 Task: Create in the project AgileFocus in Backlog an issue 'Implement a new cloud-based knowledge management system for a company with advanced knowledge sharing and collaboration features', assign it to team member softage.3@softage.net and change the status to IN PROGRESS. Create in the project AgileFocus in Backlog an issue 'Integrate a new customer loyalty program feature into an existing e-commerce website to improve customer retention and repeat sales', assign it to team member softage.4@softage.net and change the status to IN PROGRESS
Action: Mouse moved to (313, 483)
Screenshot: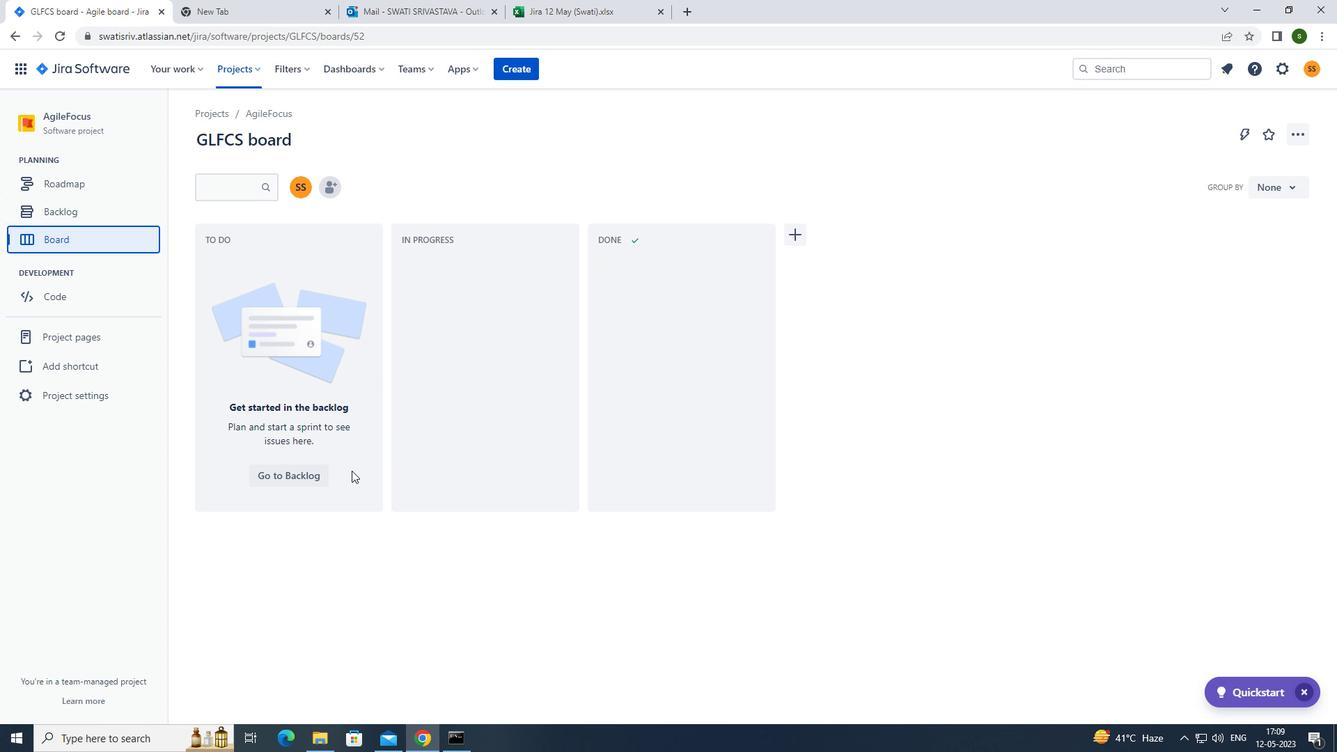 
Action: Mouse pressed left at (313, 483)
Screenshot: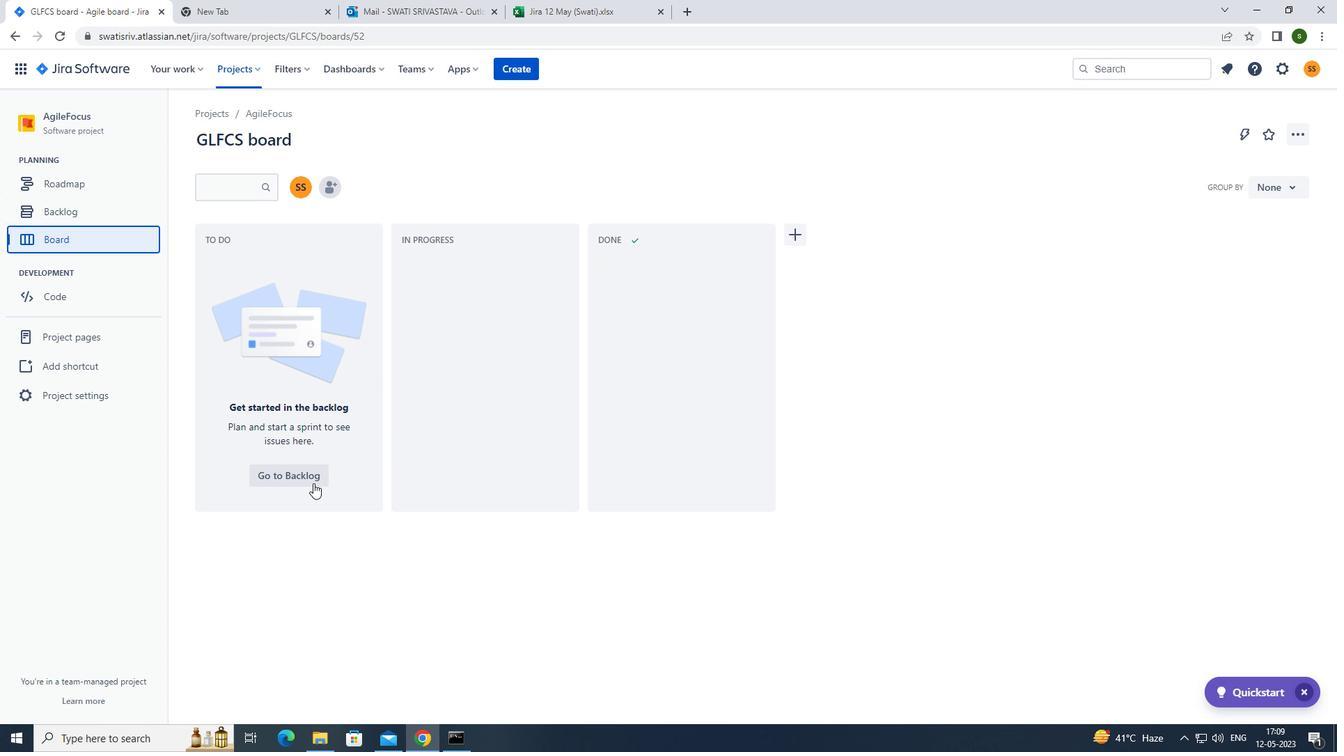 
Action: Mouse moved to (346, 276)
Screenshot: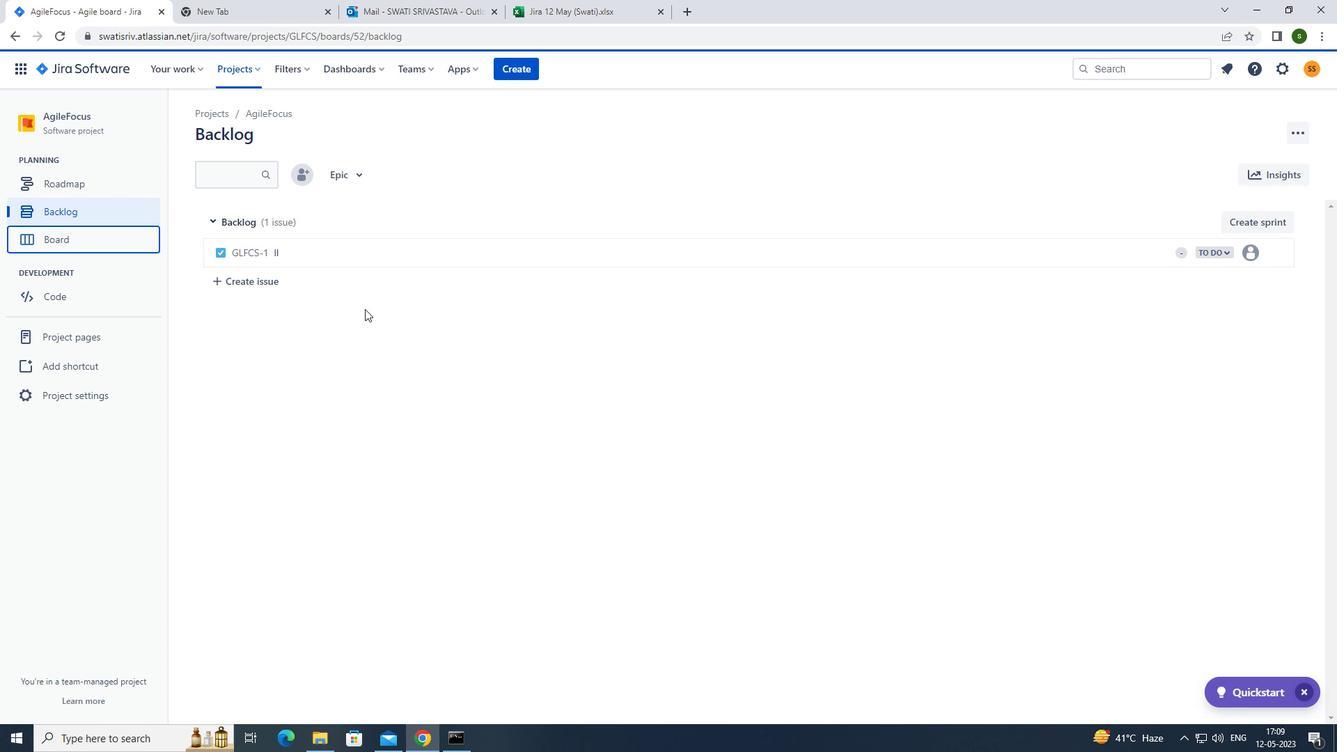 
Action: Mouse pressed left at (346, 276)
Screenshot: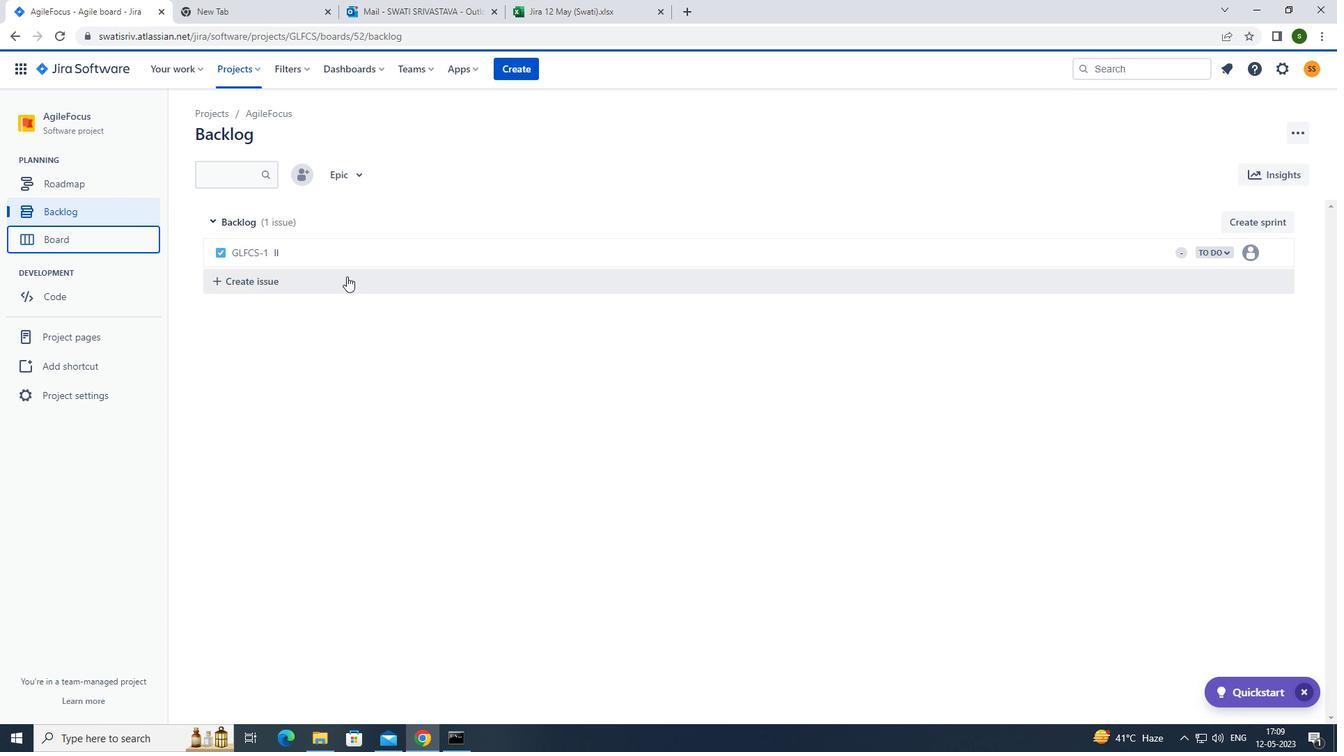 
Action: Mouse moved to (390, 277)
Screenshot: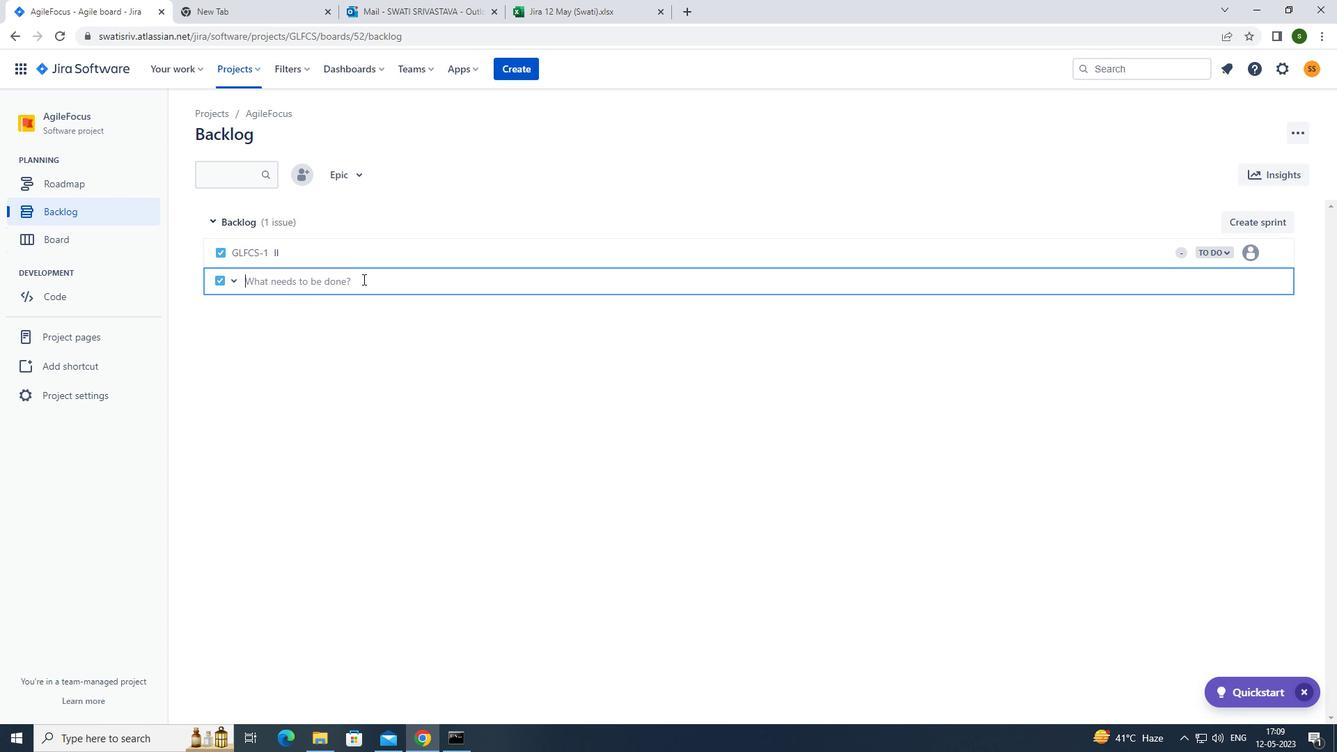
Action: Key pressed <Key.caps_lock>i<Key.caps_lock>mplement<Key.space>anew<Key.space>cloud-based<Key.space>knowledge<Key.space>management<Key.space>system<Key.space>for<Key.space>a<Key.space>company<Key.space>with<Key.space>advanced<Key.space>knowledge<Key.space>sharing<Key.space>and<Key.space>collob<Key.backspace><Key.backspace>aboration<Key.space>features<Key.enter>
Screenshot: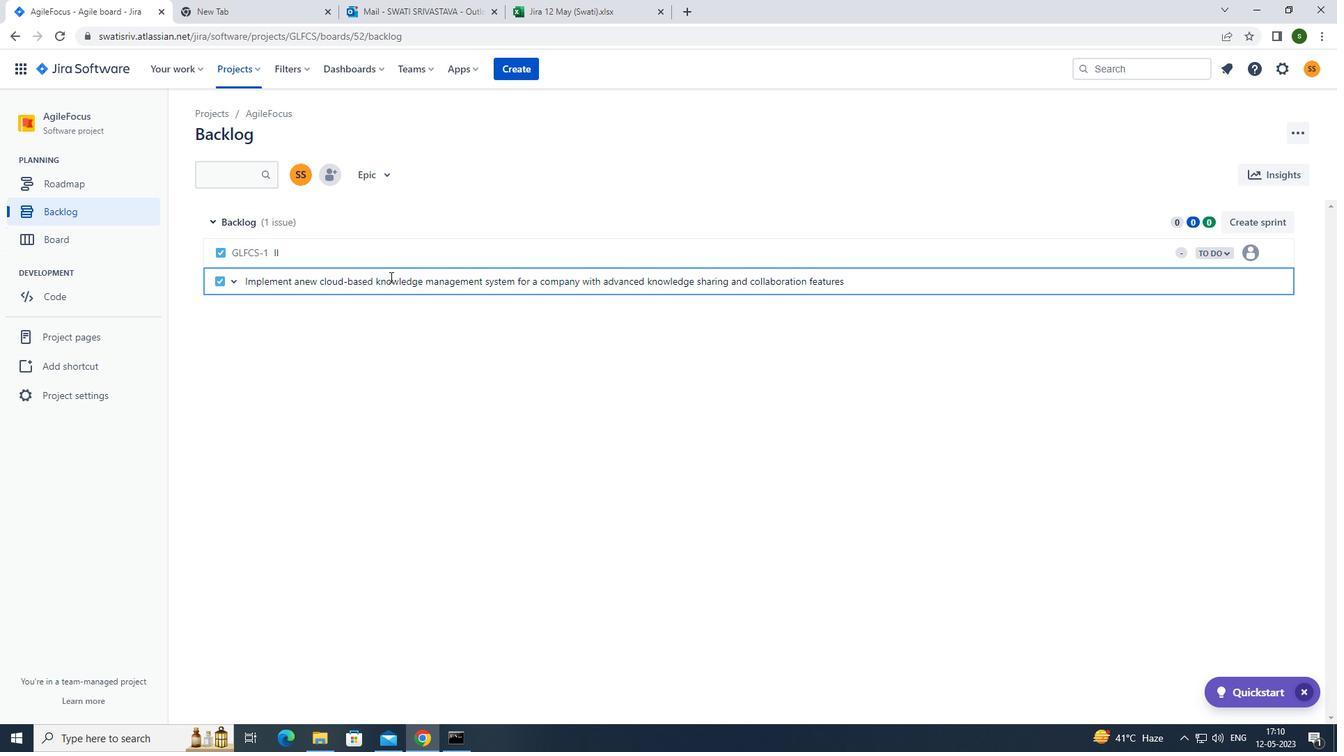 
Action: Mouse moved to (1251, 280)
Screenshot: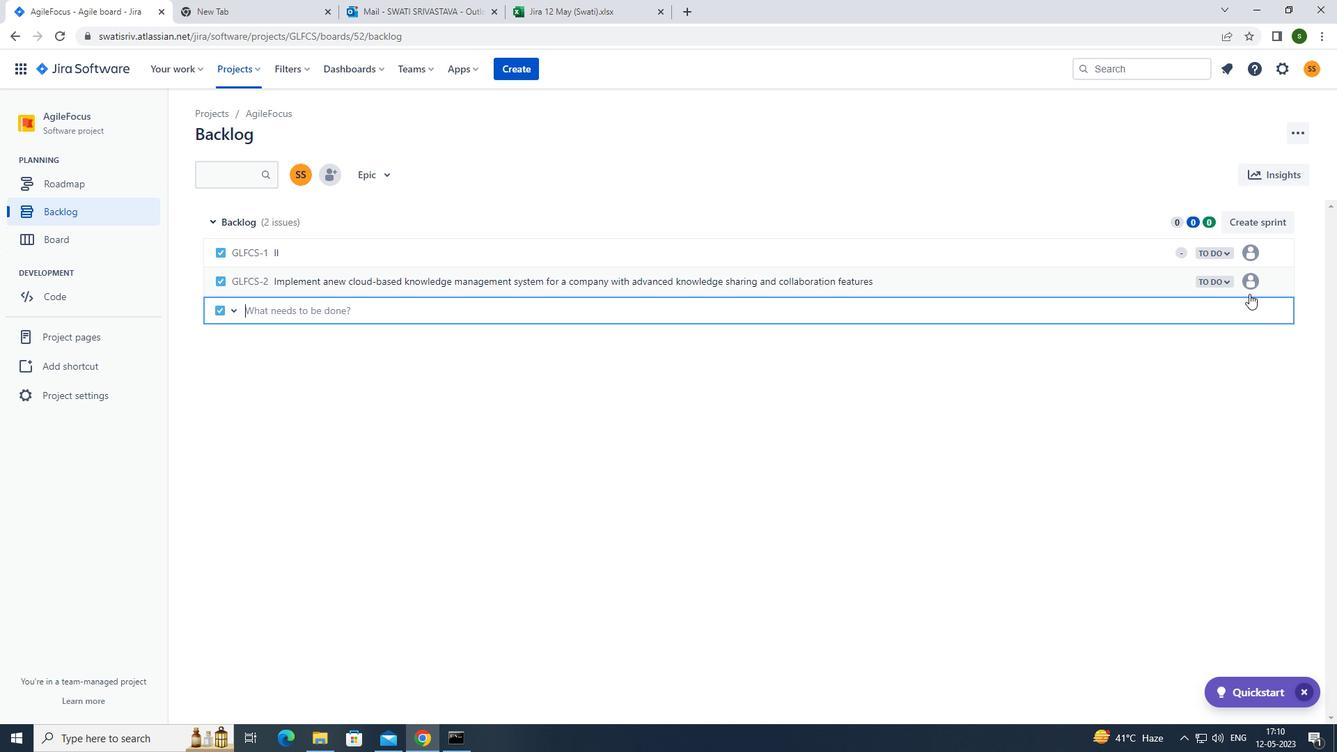
Action: Mouse pressed left at (1251, 280)
Screenshot: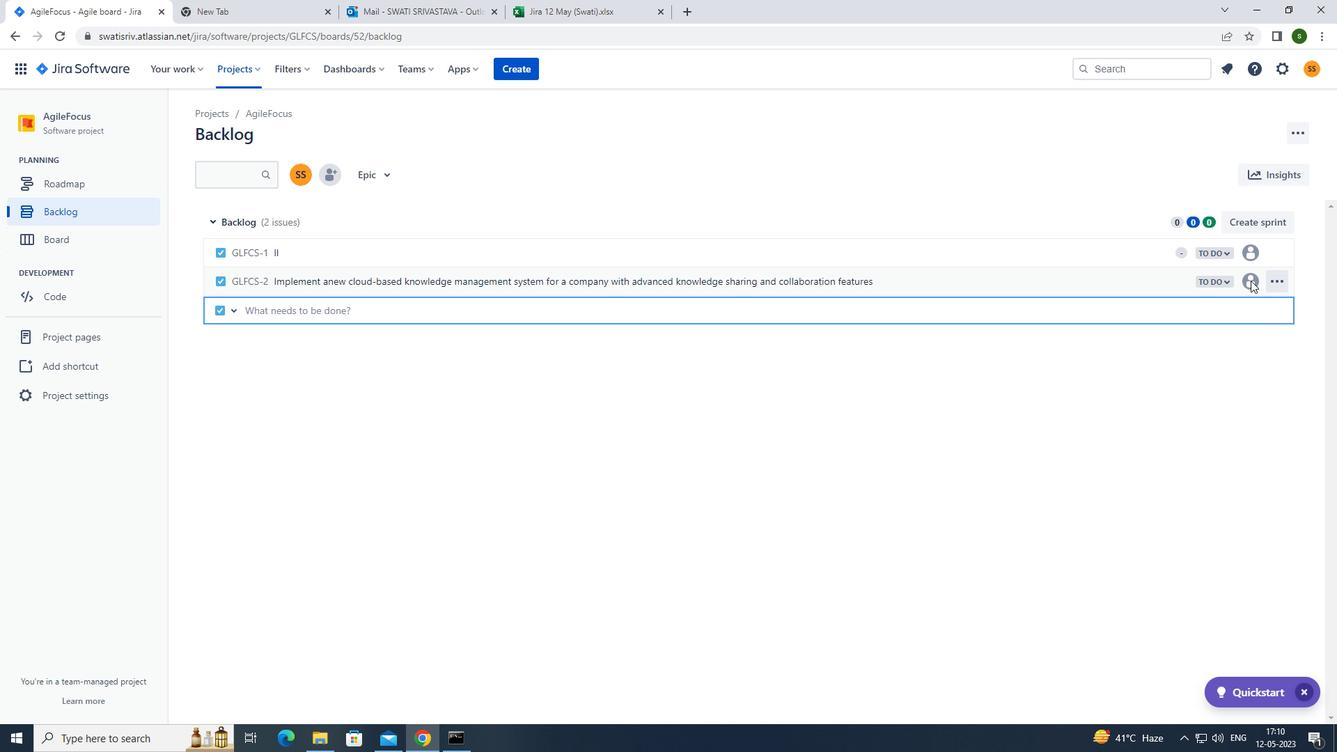 
Action: Mouse moved to (1249, 282)
Screenshot: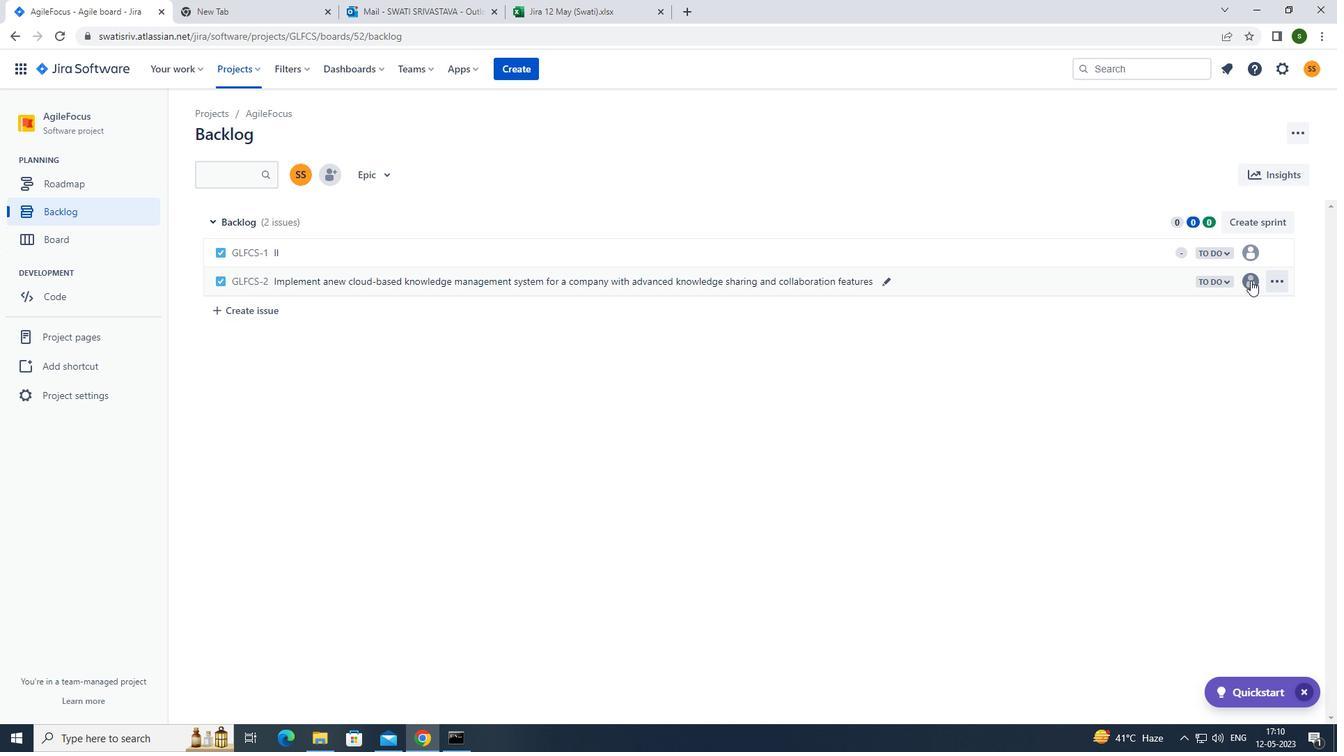 
Action: Mouse pressed left at (1249, 282)
Screenshot: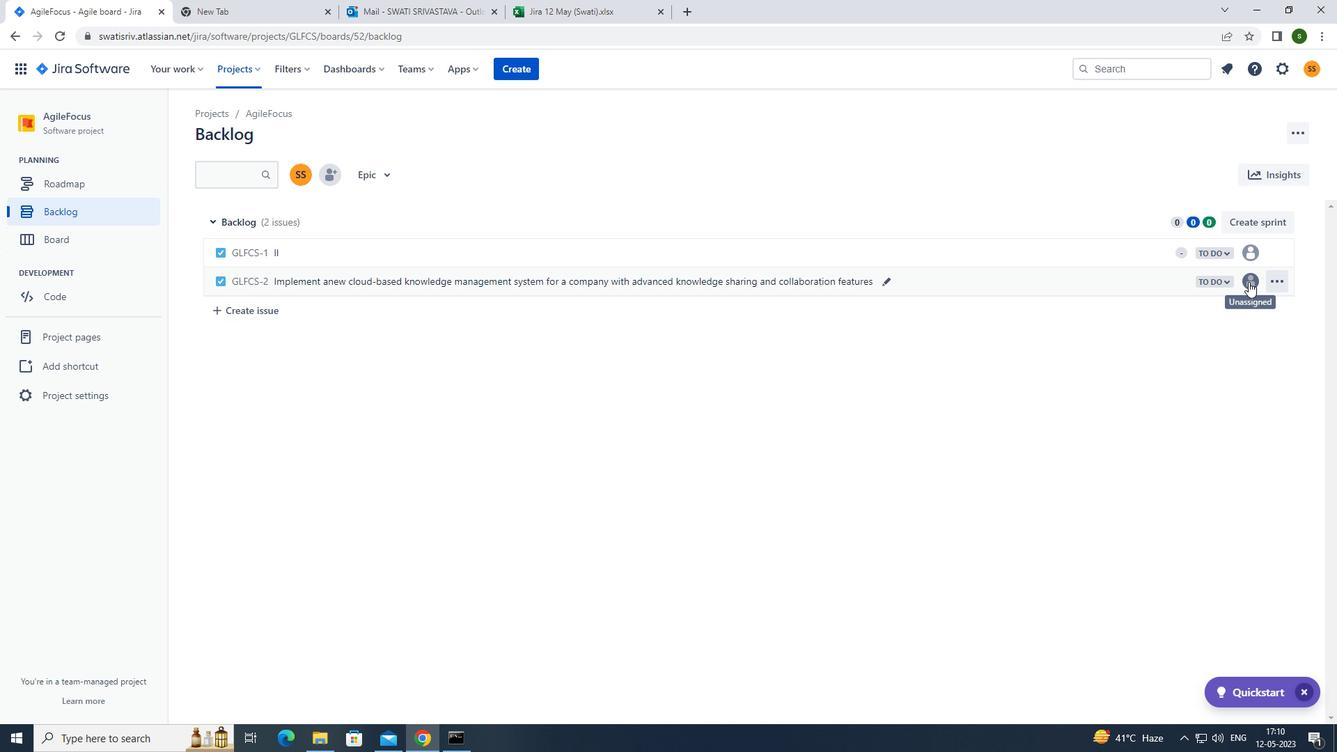 
Action: Mouse moved to (1122, 422)
Screenshot: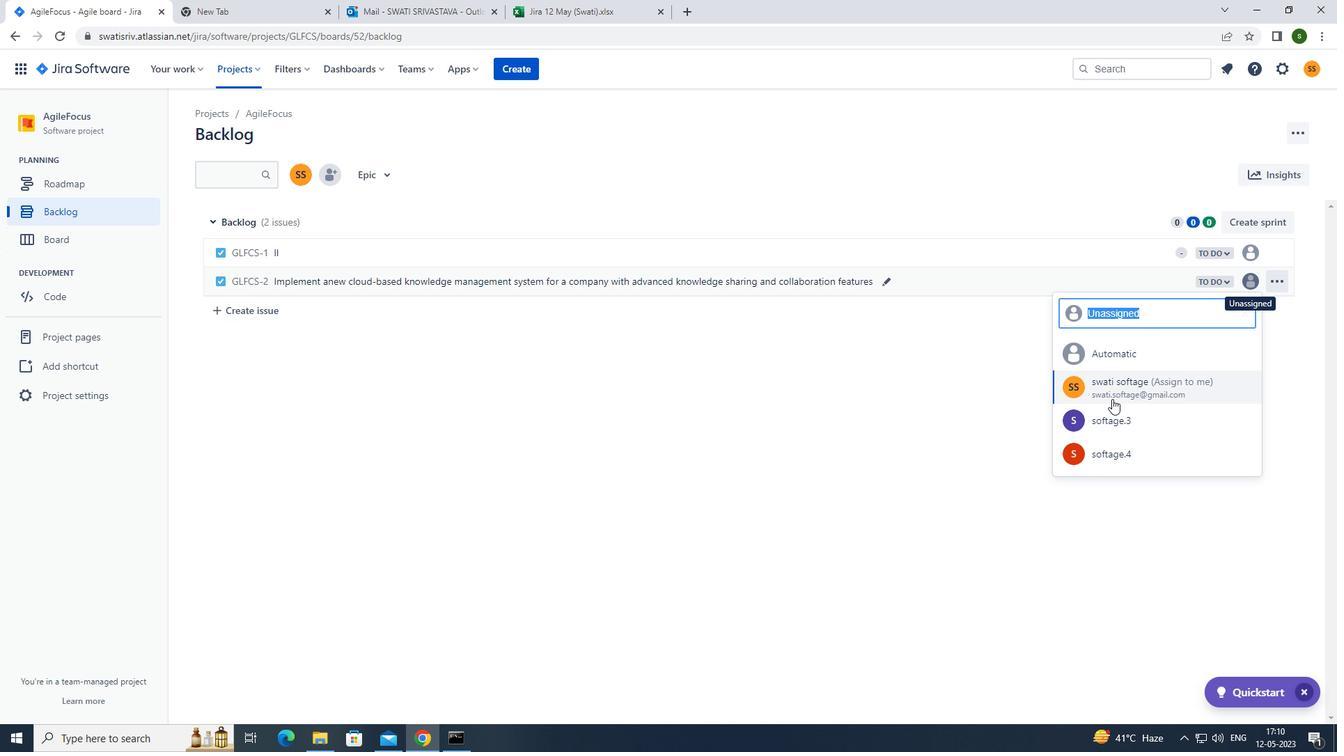 
Action: Mouse pressed left at (1122, 422)
Screenshot: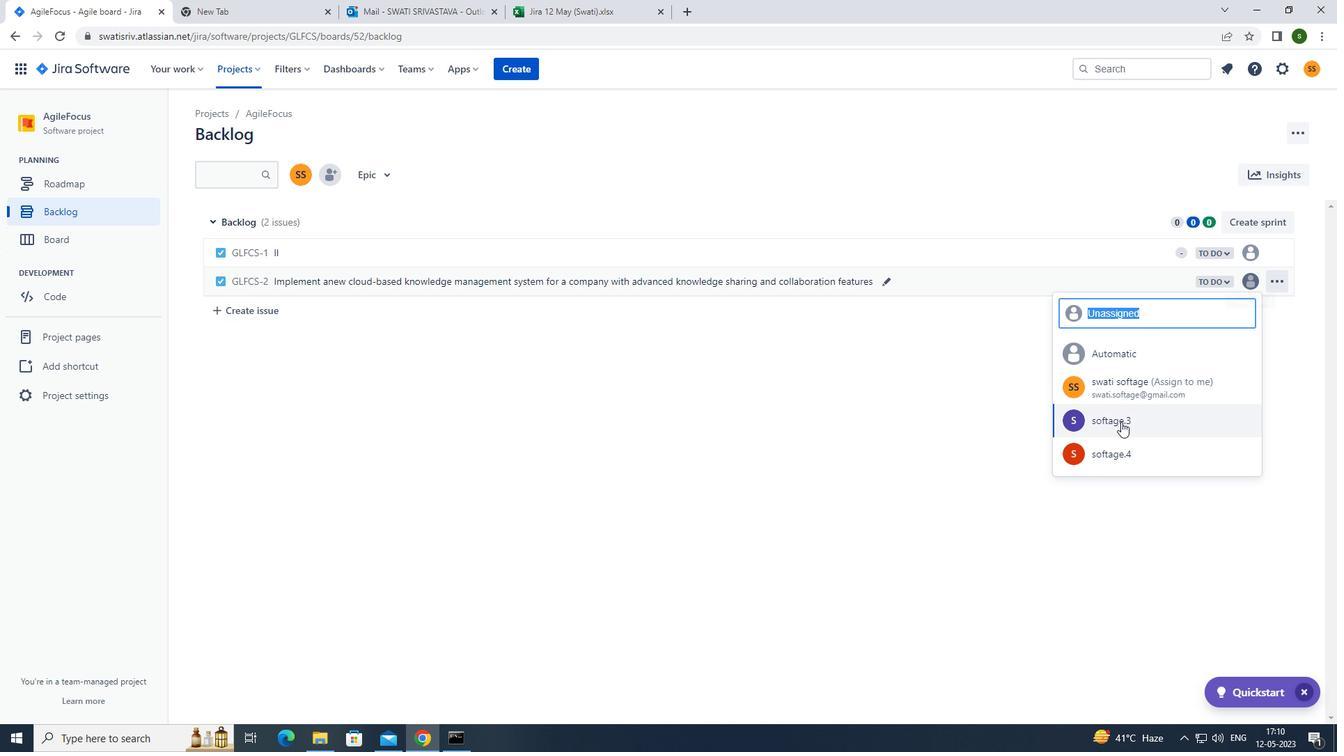 
Action: Mouse moved to (1209, 282)
Screenshot: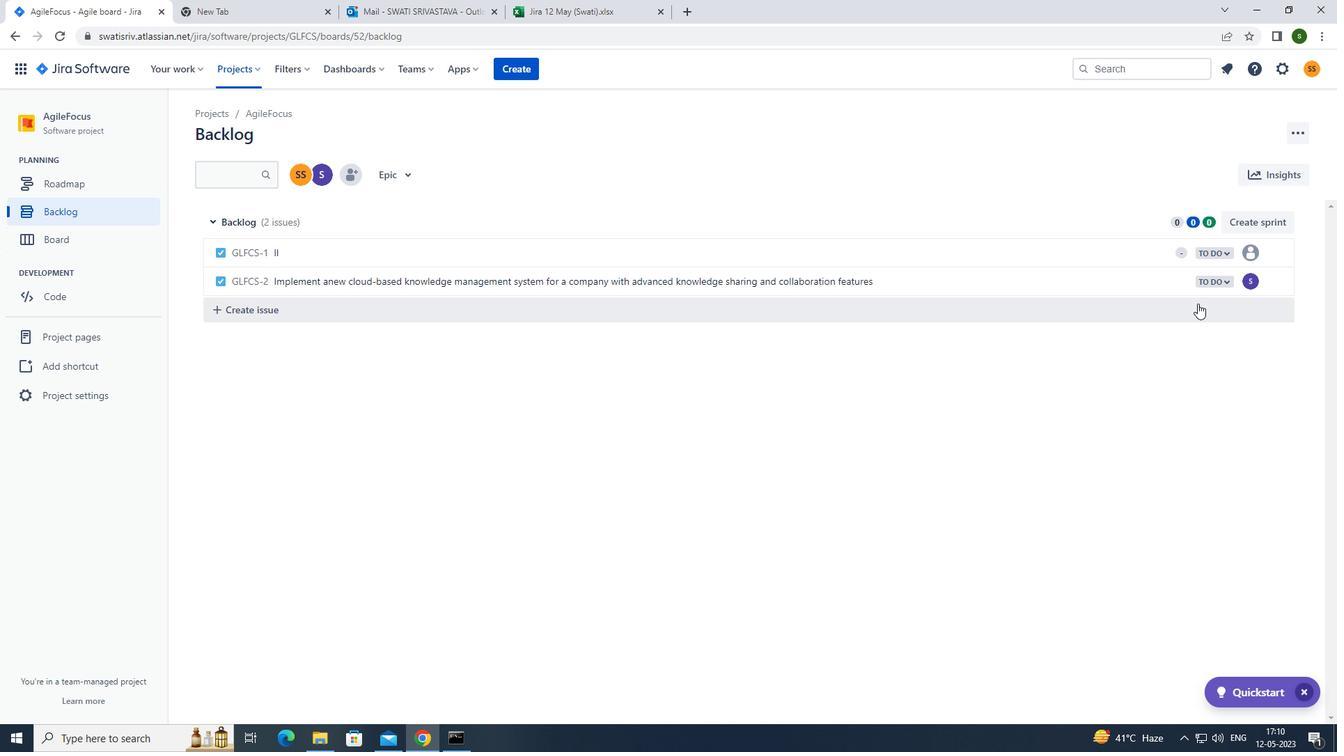 
Action: Mouse pressed left at (1209, 282)
Screenshot: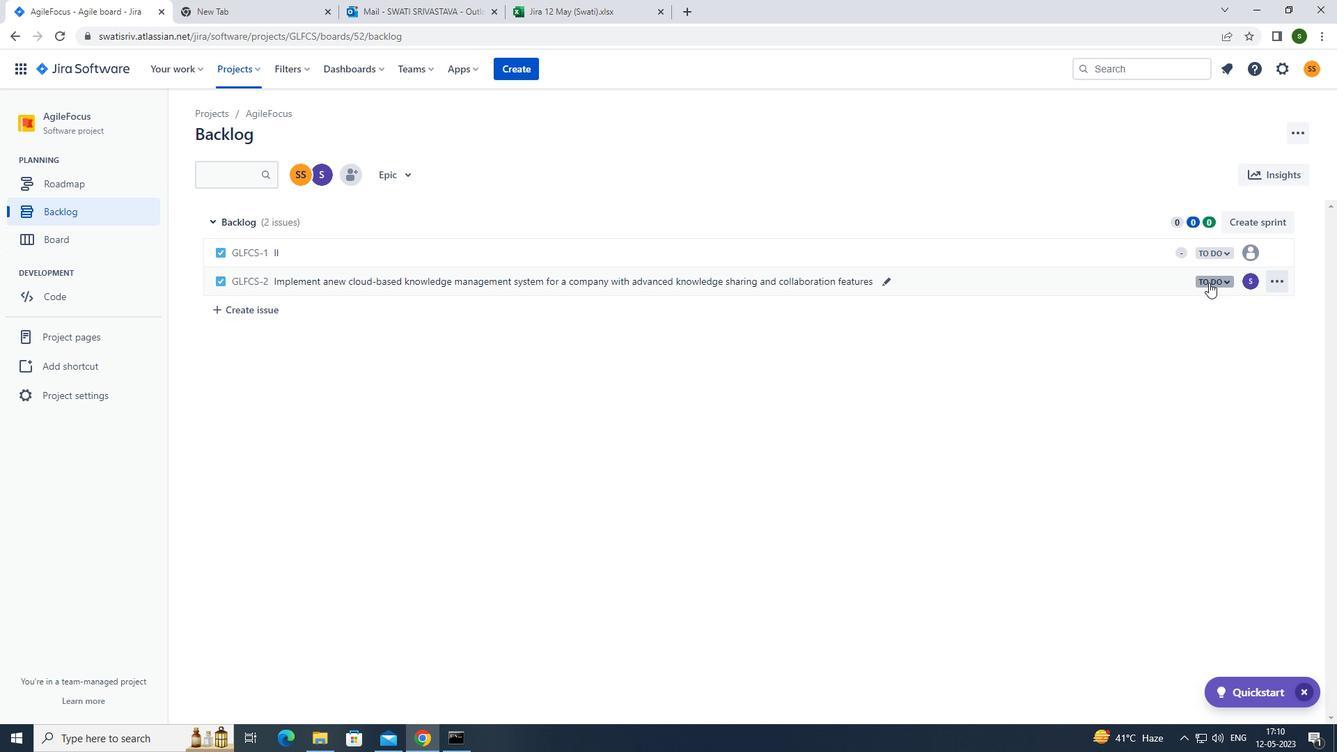 
Action: Mouse moved to (1154, 306)
Screenshot: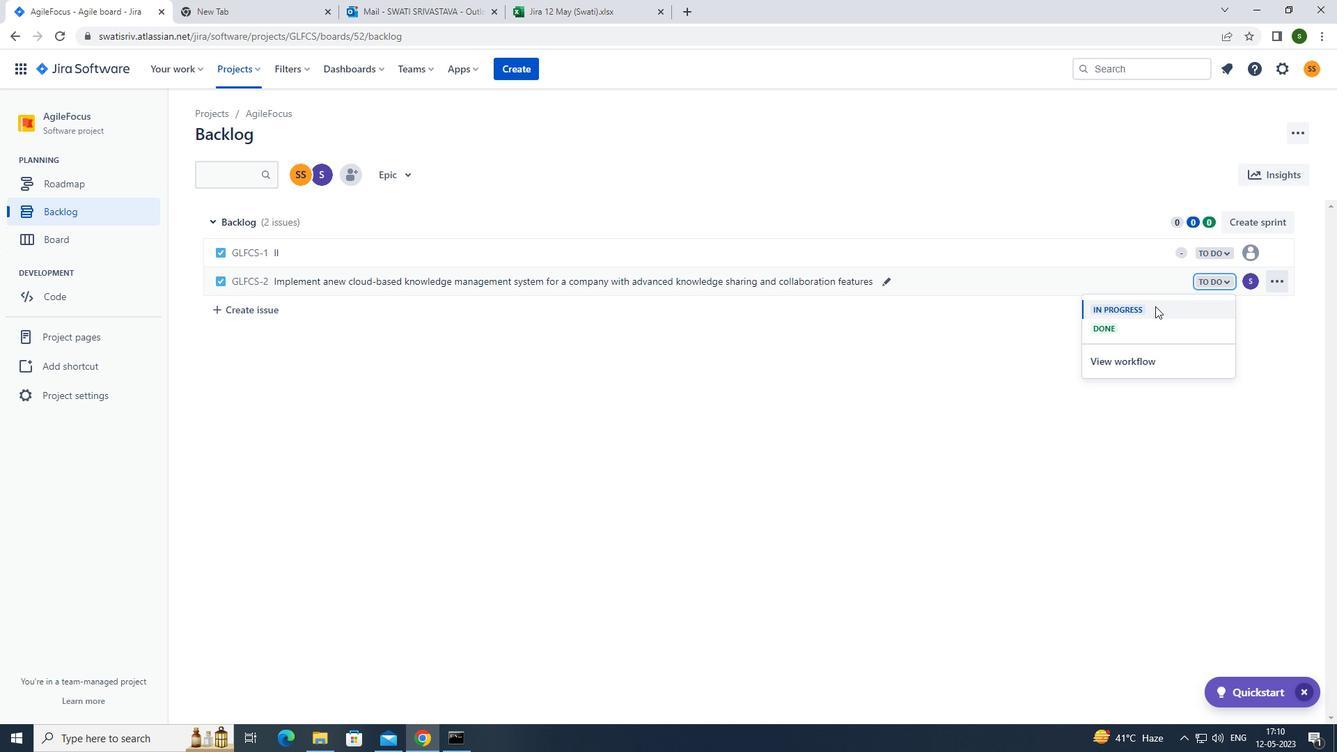 
Action: Mouse pressed left at (1154, 306)
Screenshot: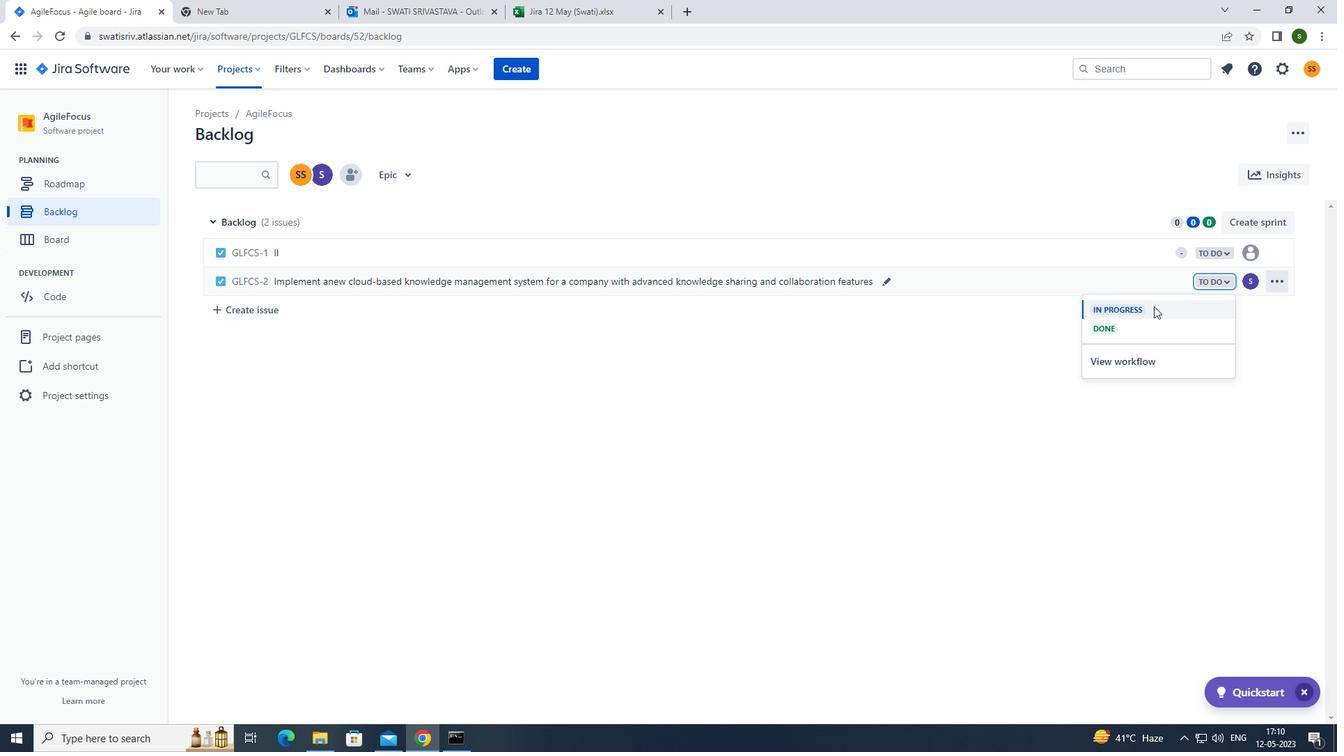 
Action: Mouse moved to (357, 316)
Screenshot: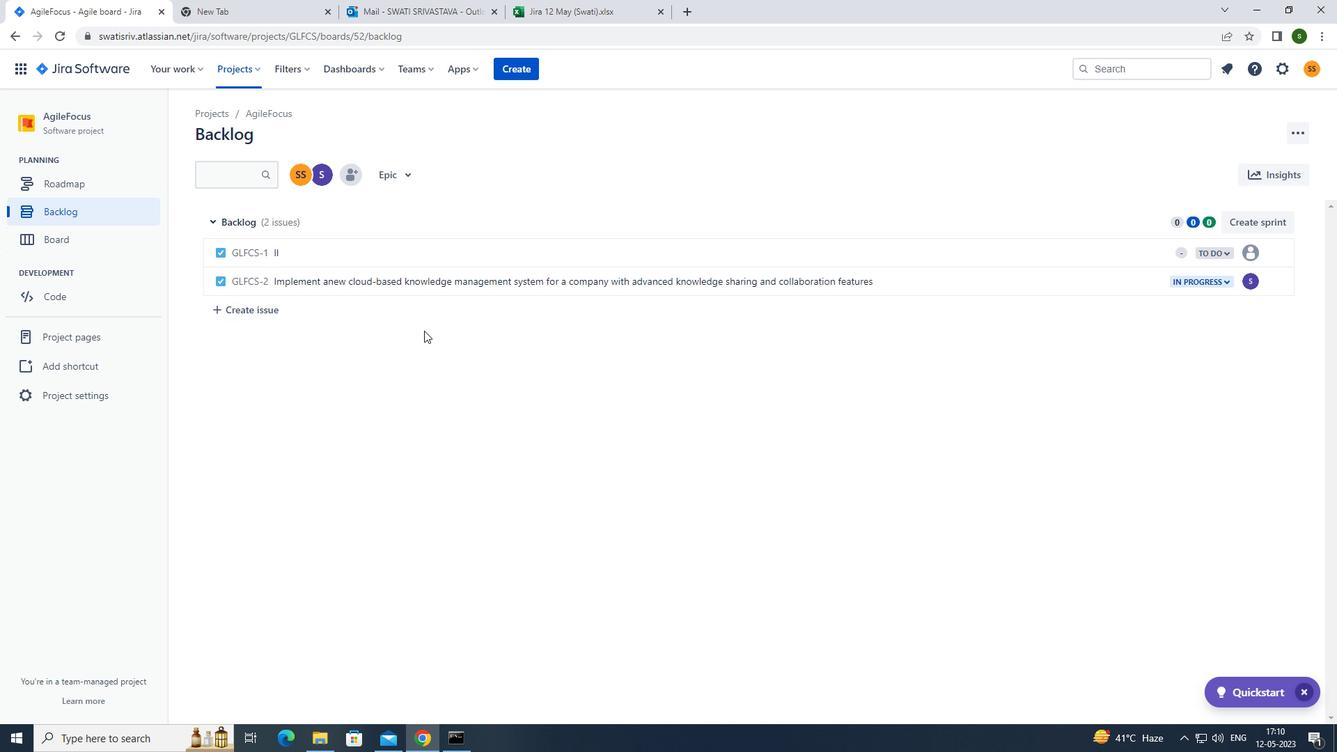 
Action: Mouse pressed left at (357, 316)
Screenshot: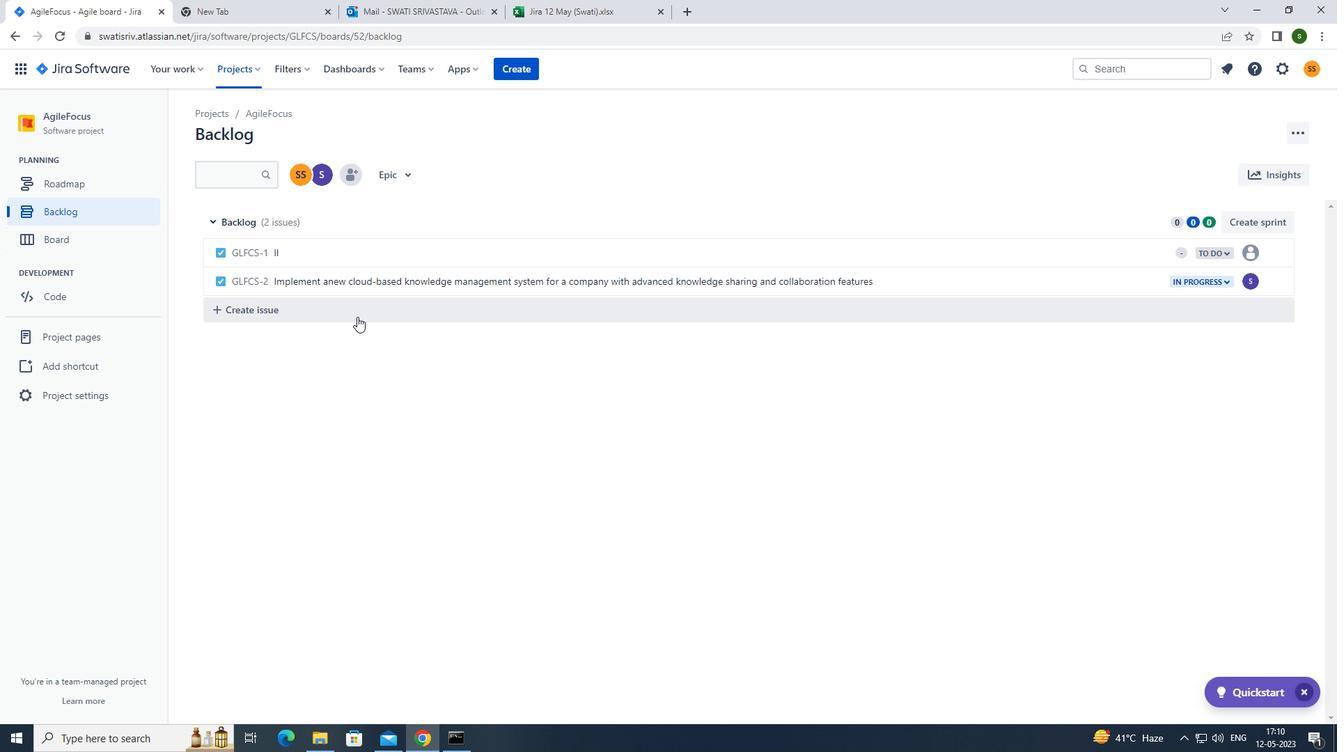
Action: Mouse moved to (392, 307)
Screenshot: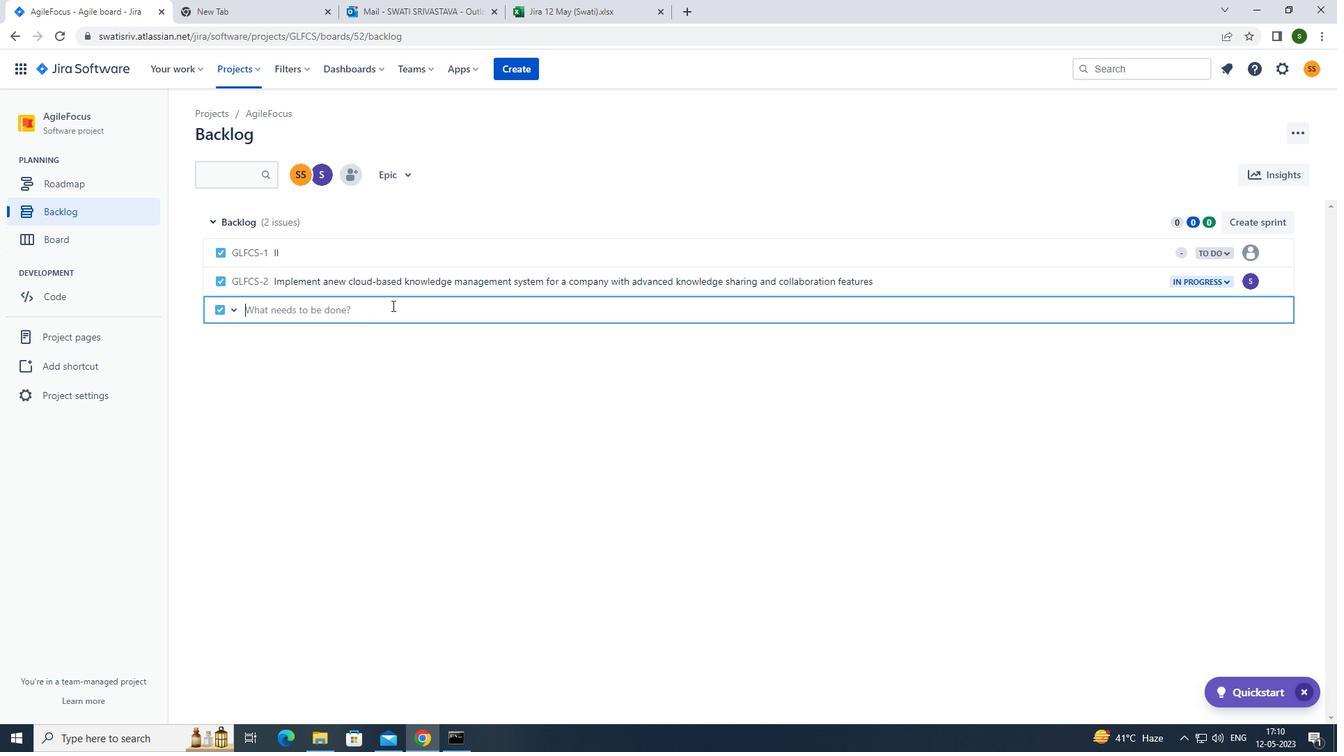 
Action: Key pressed <Key.caps_lock>i<Key.caps_lock>ntegrate<Key.space>a<Key.space>new<Key.space>customer<Key.space>loyalty<Key.space>program<Key.space>feature<Key.space>iny\<Key.backspace><Key.backspace>to<Key.space>an<Key.space>existing<Key.space>e-commerce<Key.space>website<Key.space>to<Key.space>improve<Key.space>customer<Key.space>retention<Key.space>and<Key.space>repeat<Key.space>sales<Key.enter>
Screenshot: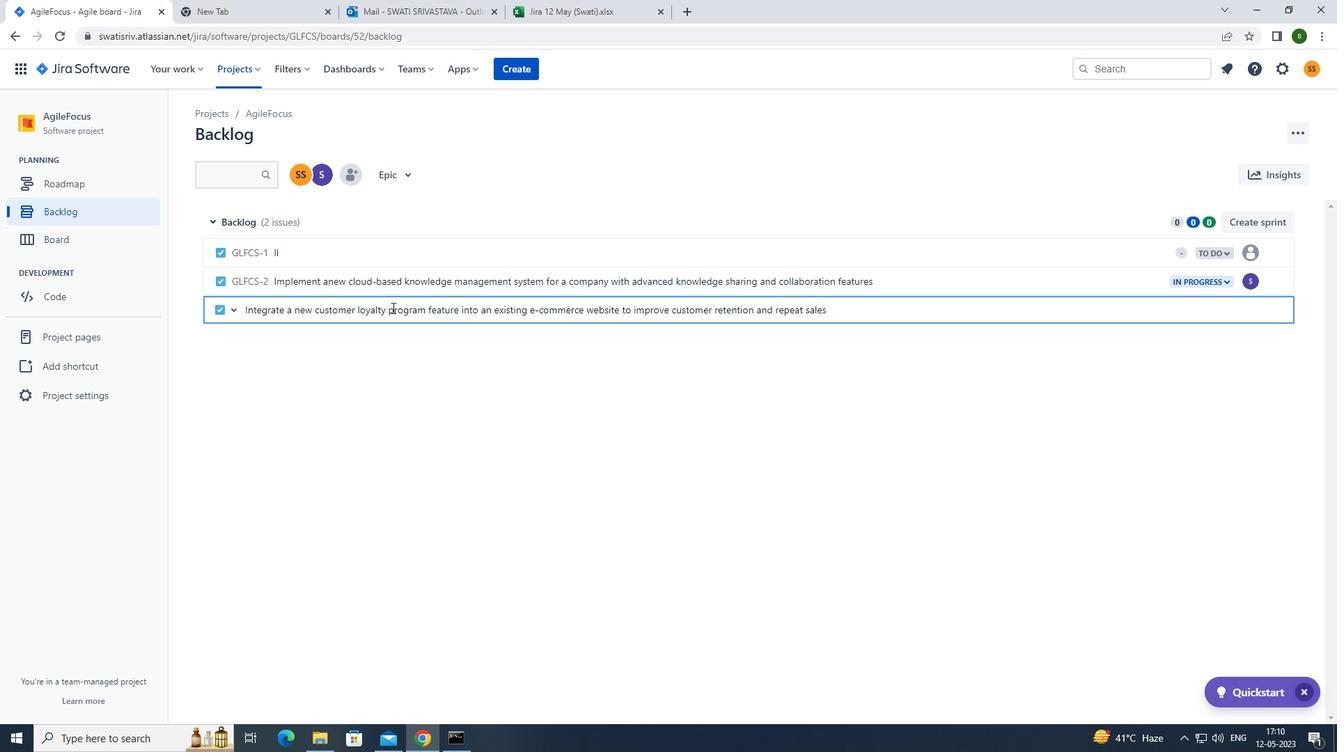 
Action: Mouse moved to (1248, 310)
Screenshot: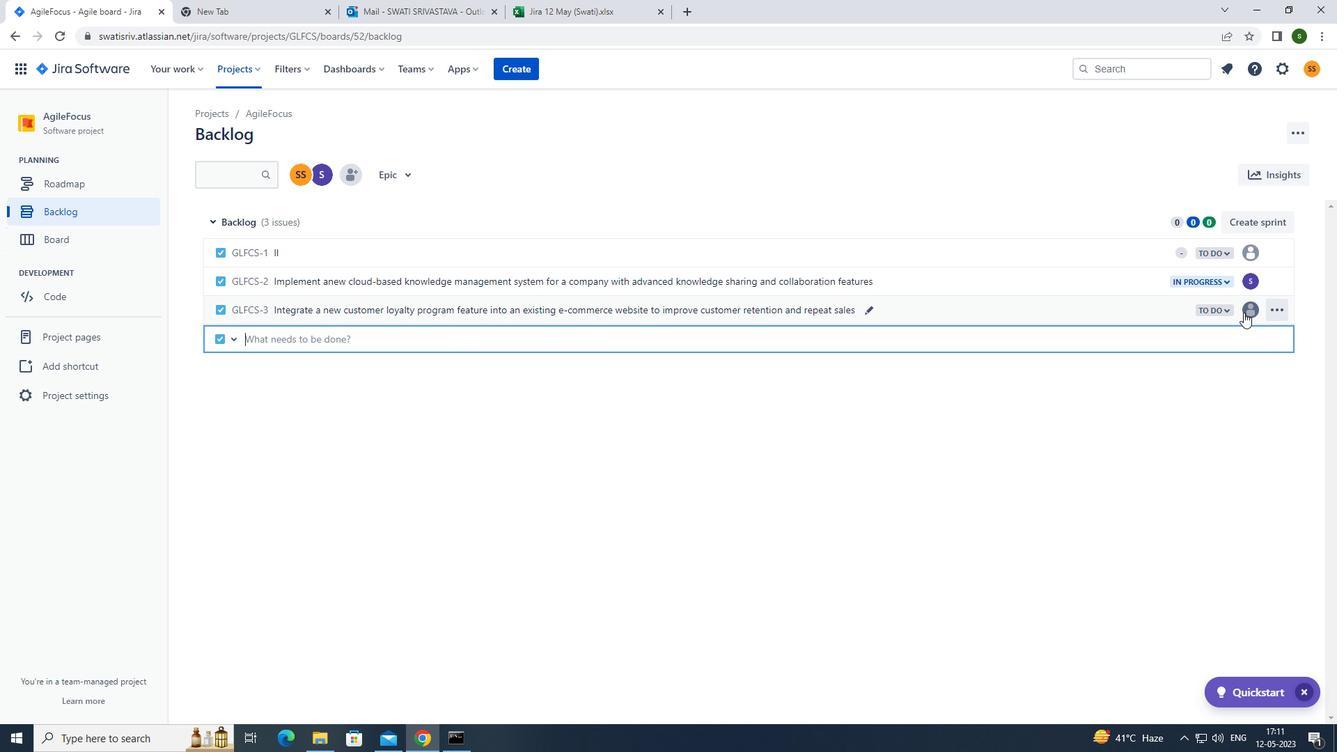 
Action: Mouse pressed left at (1248, 310)
Screenshot: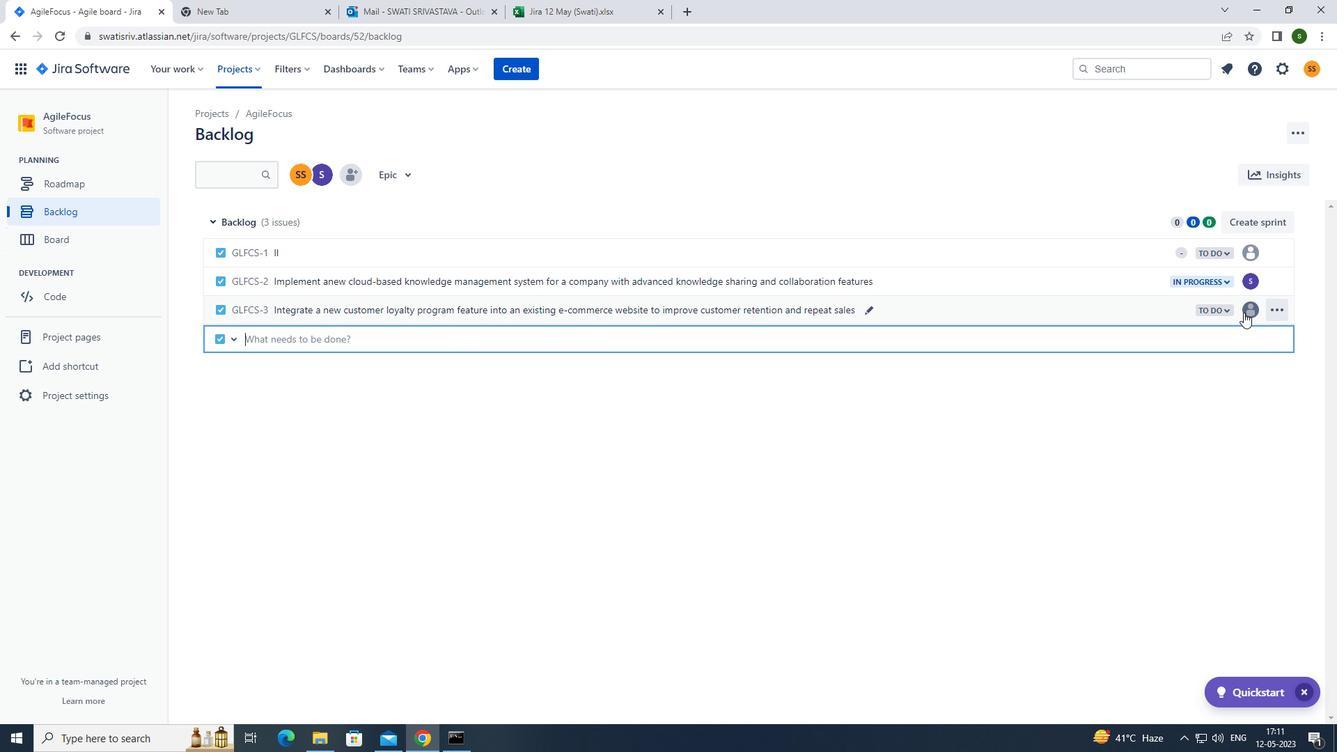 
Action: Mouse moved to (1133, 483)
Screenshot: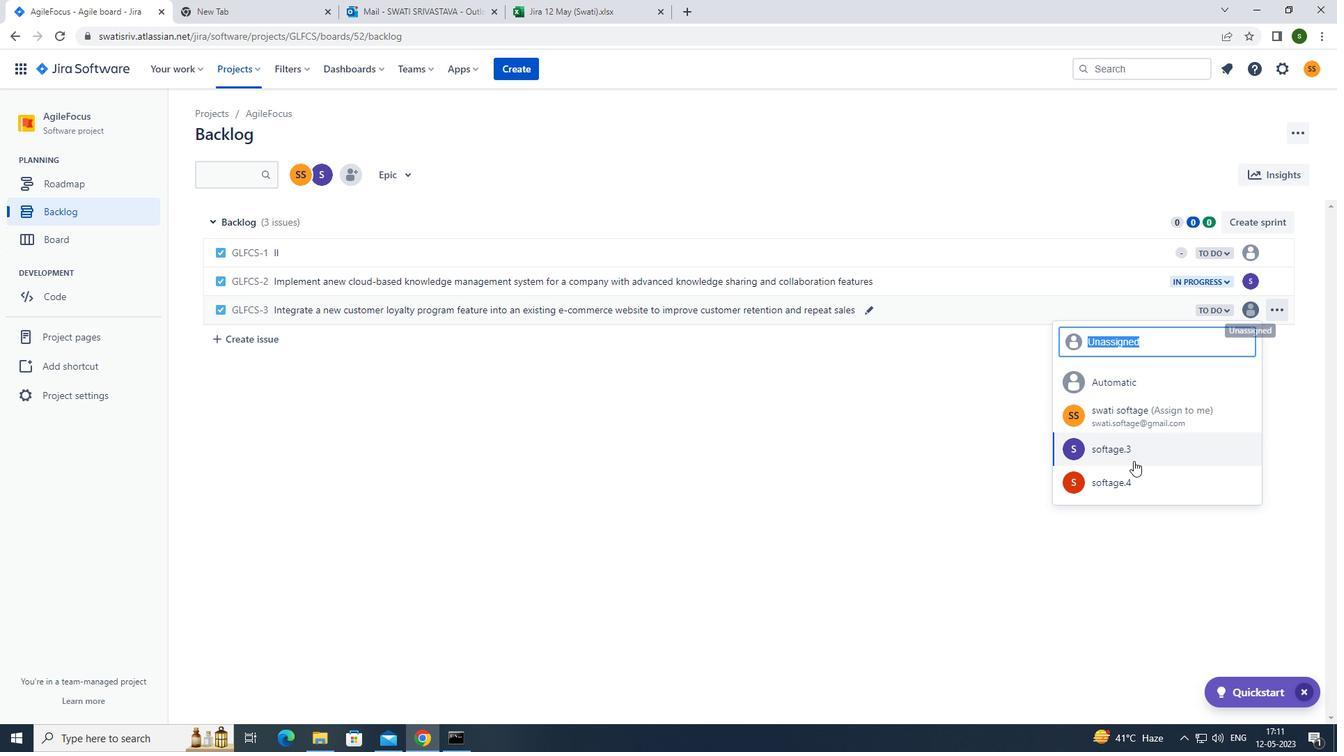 
Action: Mouse pressed left at (1133, 483)
Screenshot: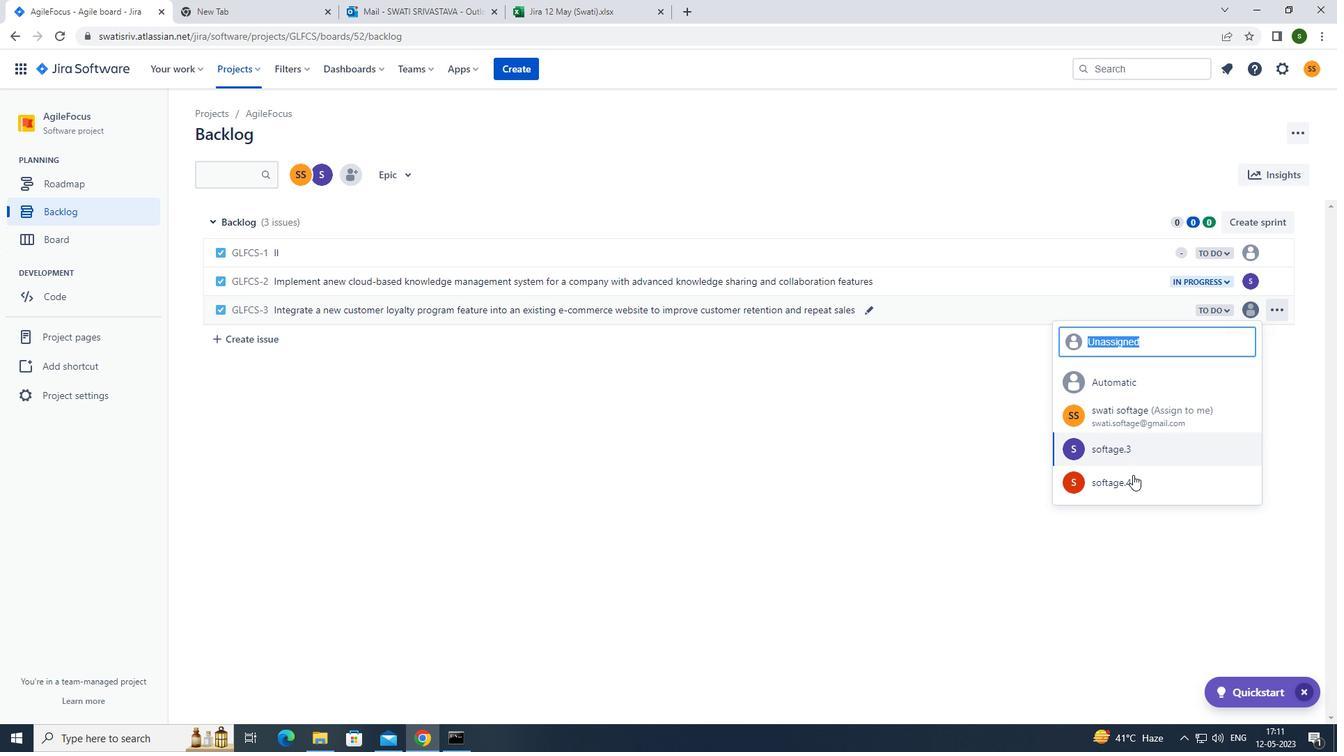 
Action: Mouse moved to (1214, 312)
Screenshot: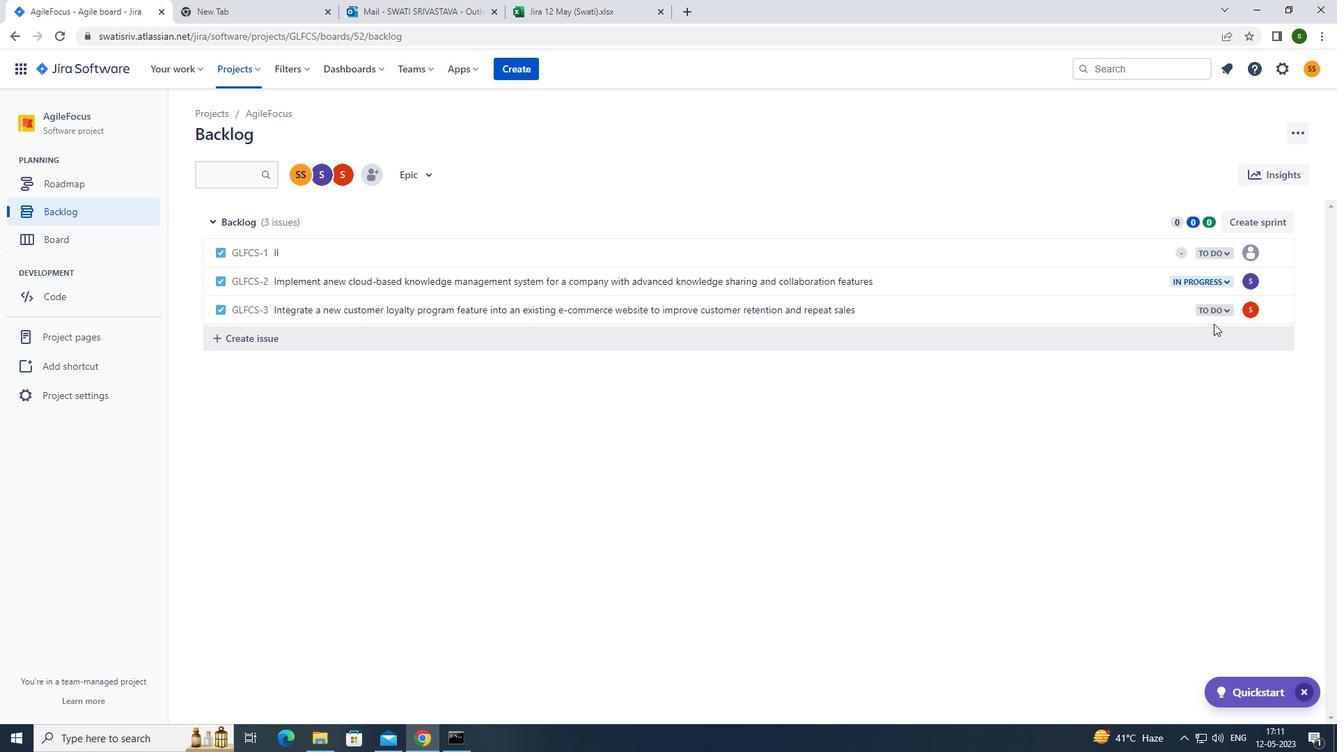 
Action: Mouse pressed left at (1214, 312)
Screenshot: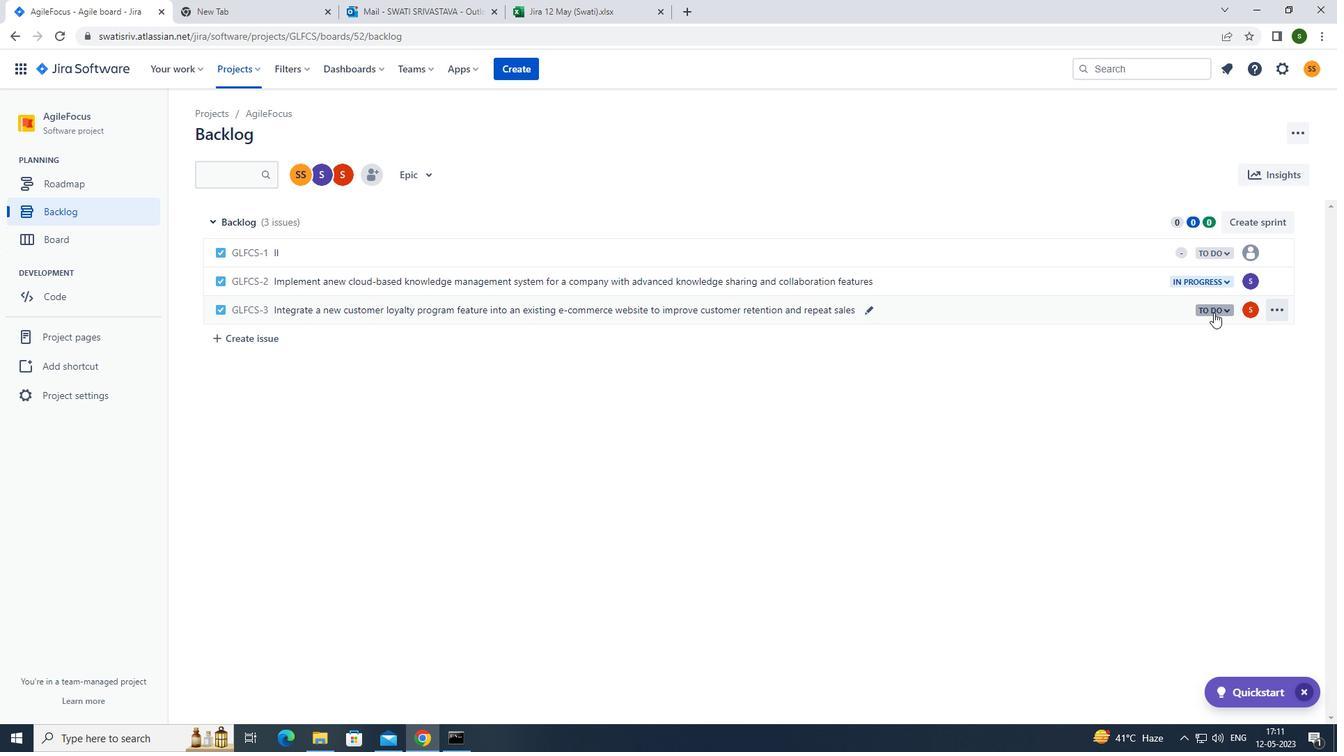 
Action: Mouse moved to (1146, 334)
Screenshot: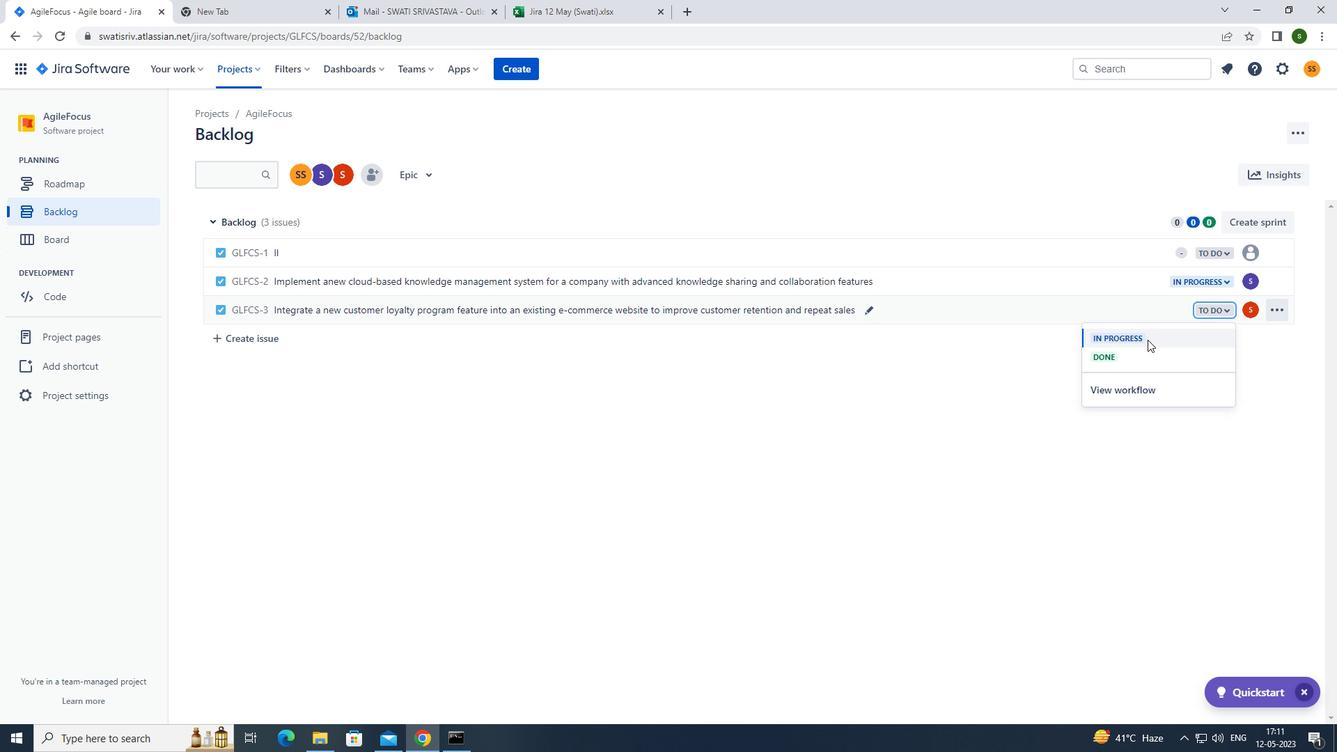 
Action: Mouse pressed left at (1146, 334)
Screenshot: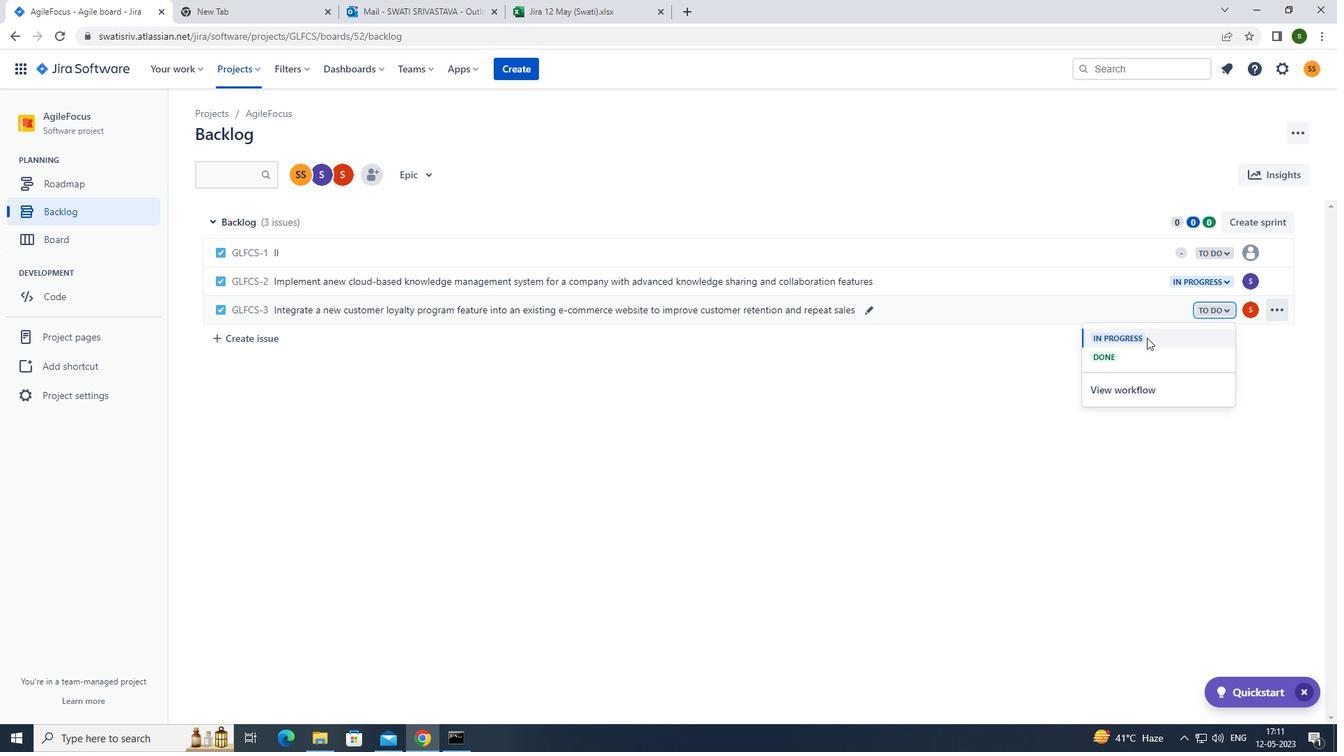 
Action: Mouse moved to (870, 433)
Screenshot: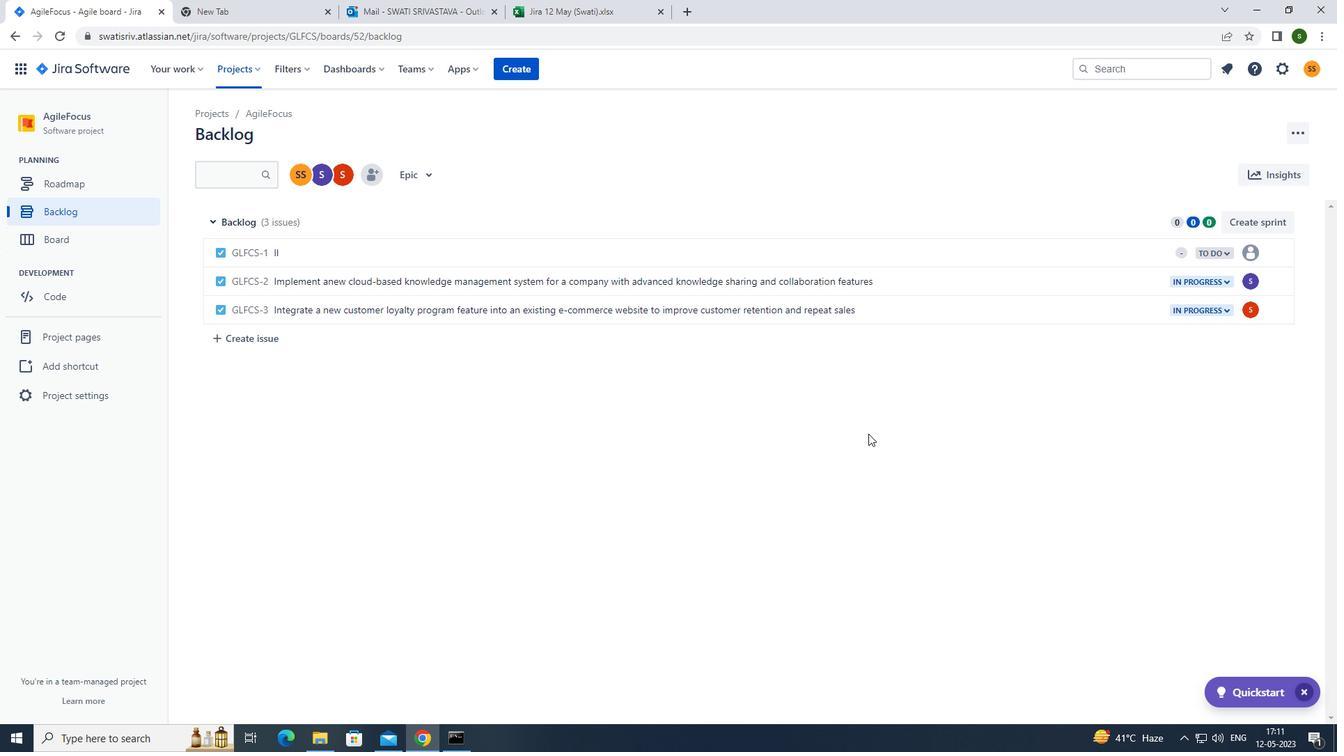 
